 Task: Hide network in console settings.
Action: Mouse moved to (1200, 33)
Screenshot: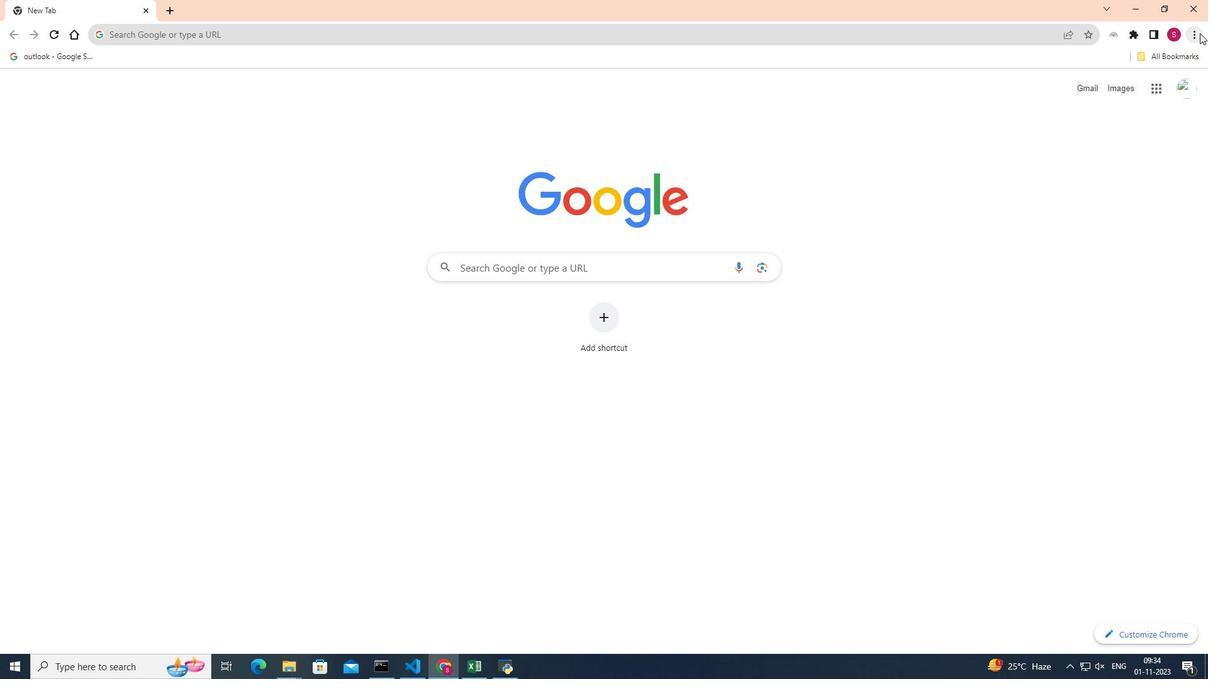
Action: Mouse pressed left at (1200, 33)
Screenshot: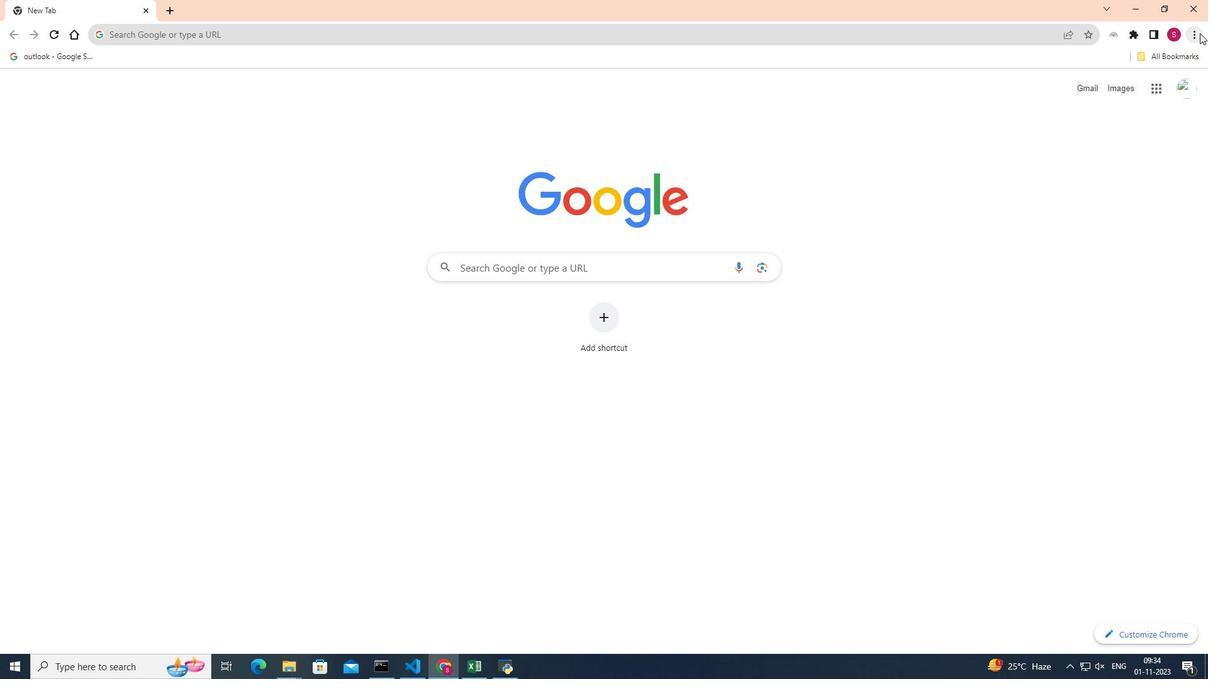 
Action: Mouse moved to (1083, 227)
Screenshot: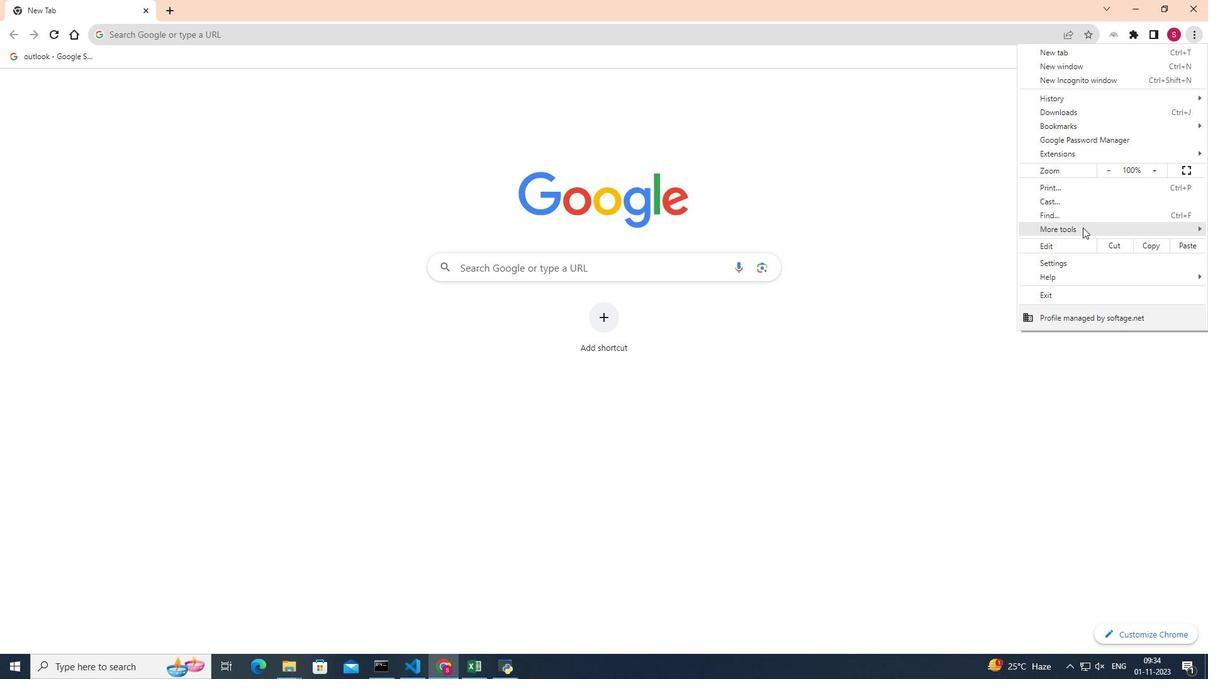 
Action: Mouse pressed left at (1083, 227)
Screenshot: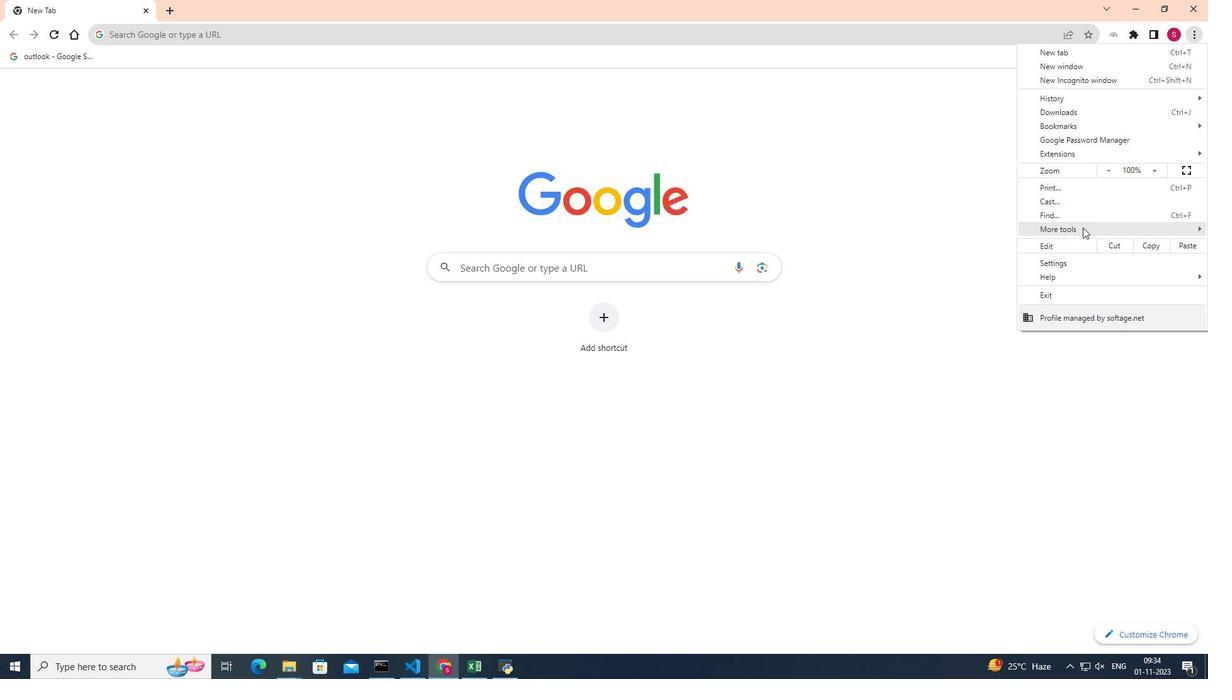 
Action: Mouse moved to (946, 326)
Screenshot: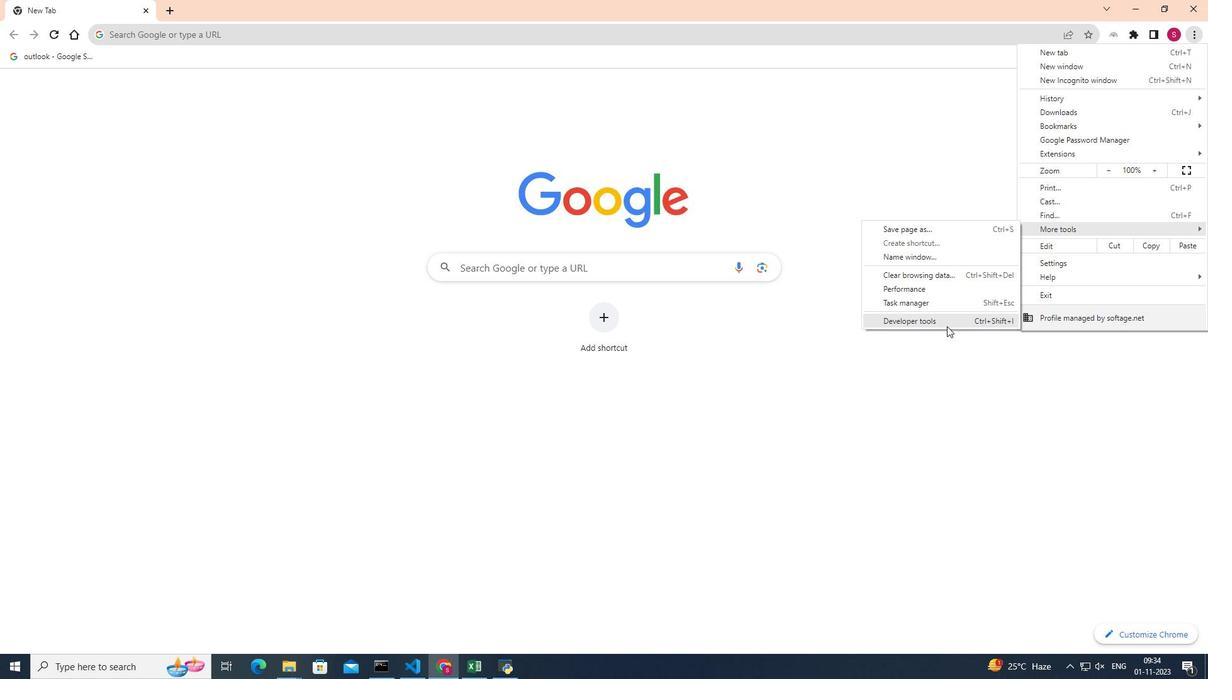 
Action: Mouse pressed left at (946, 326)
Screenshot: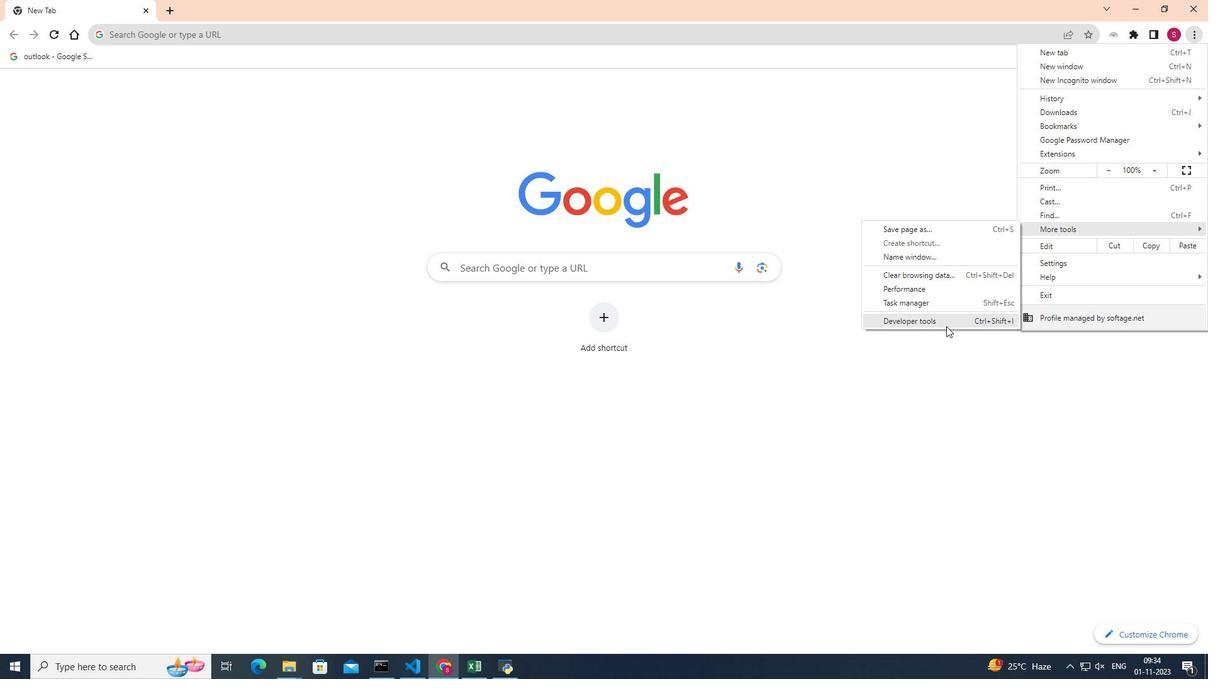 
Action: Mouse moved to (969, 76)
Screenshot: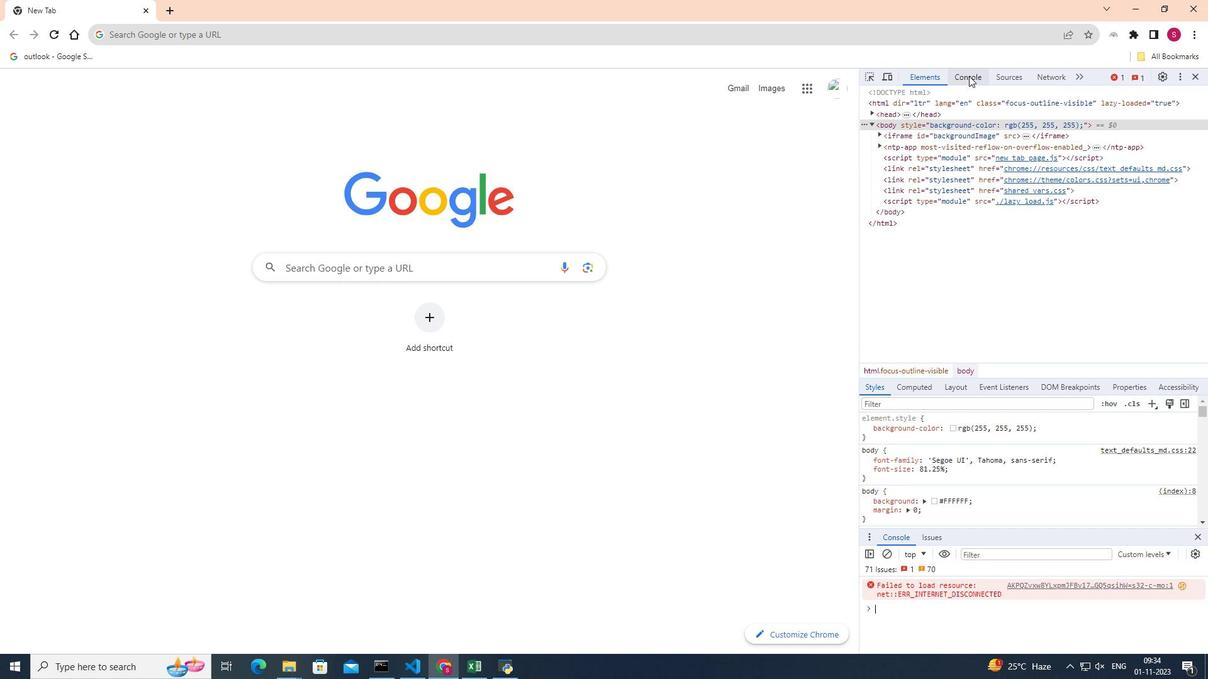 
Action: Mouse pressed left at (969, 76)
Screenshot: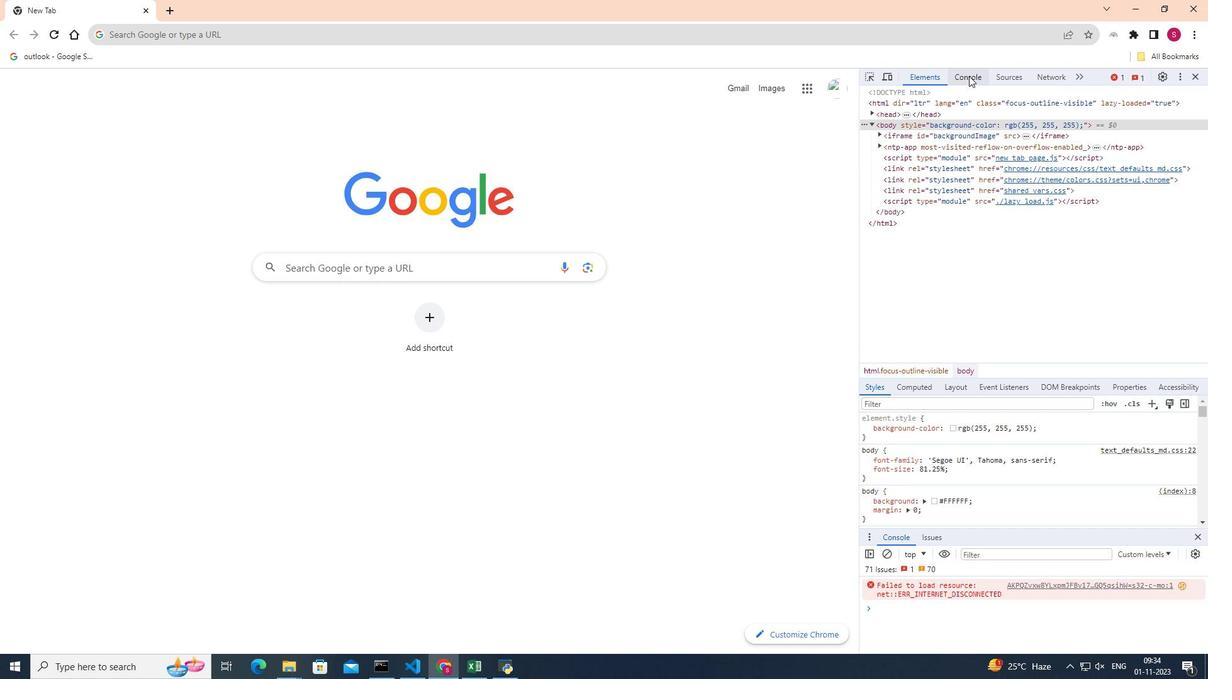 
Action: Mouse moved to (1197, 94)
Screenshot: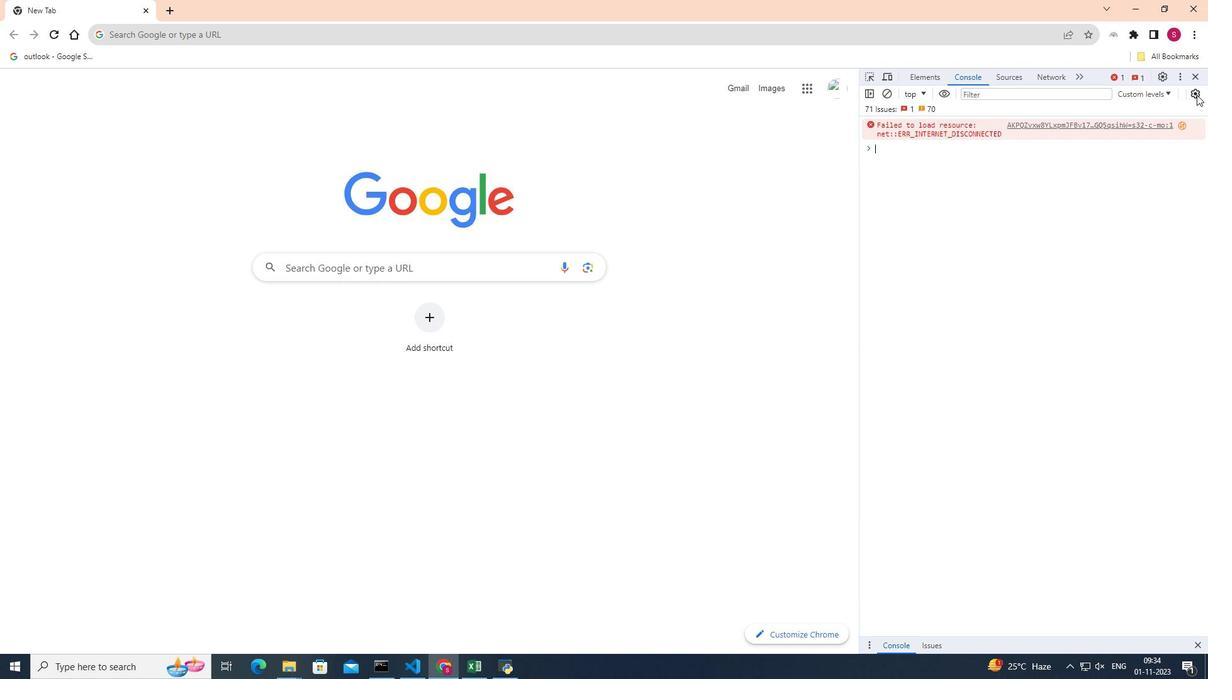 
Action: Mouse pressed left at (1197, 94)
Screenshot: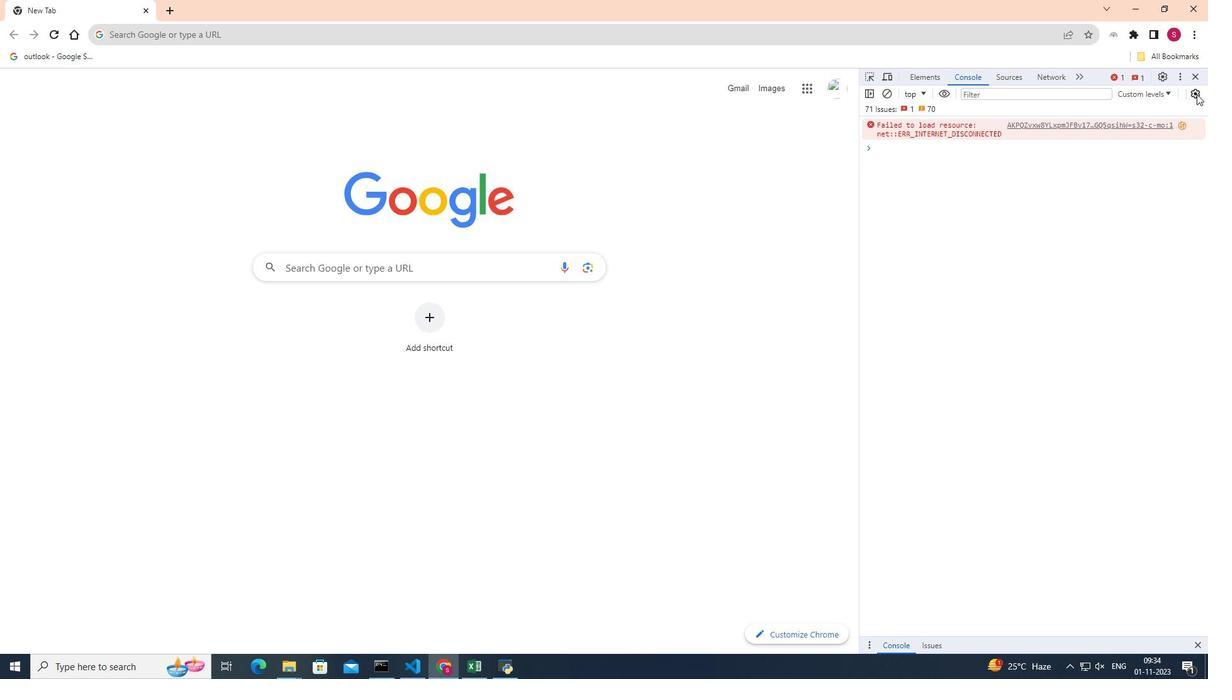 
Action: Mouse moved to (868, 123)
Screenshot: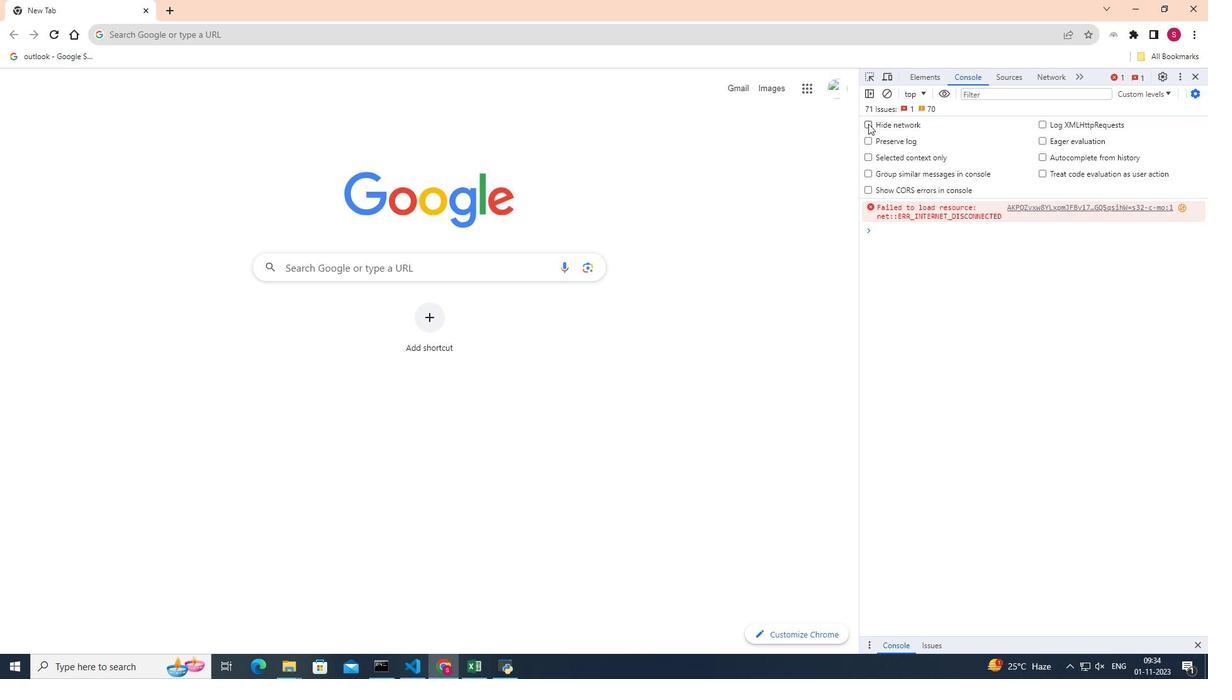 
Action: Mouse pressed left at (868, 123)
Screenshot: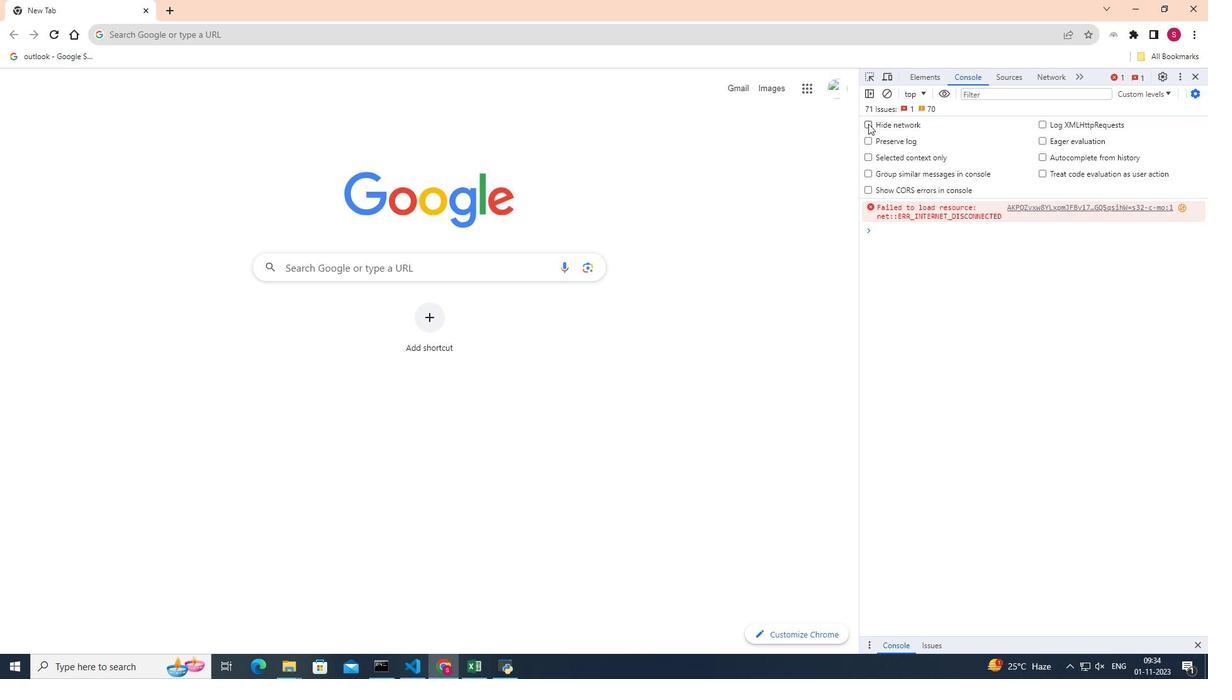 
Action: Mouse moved to (876, 129)
Screenshot: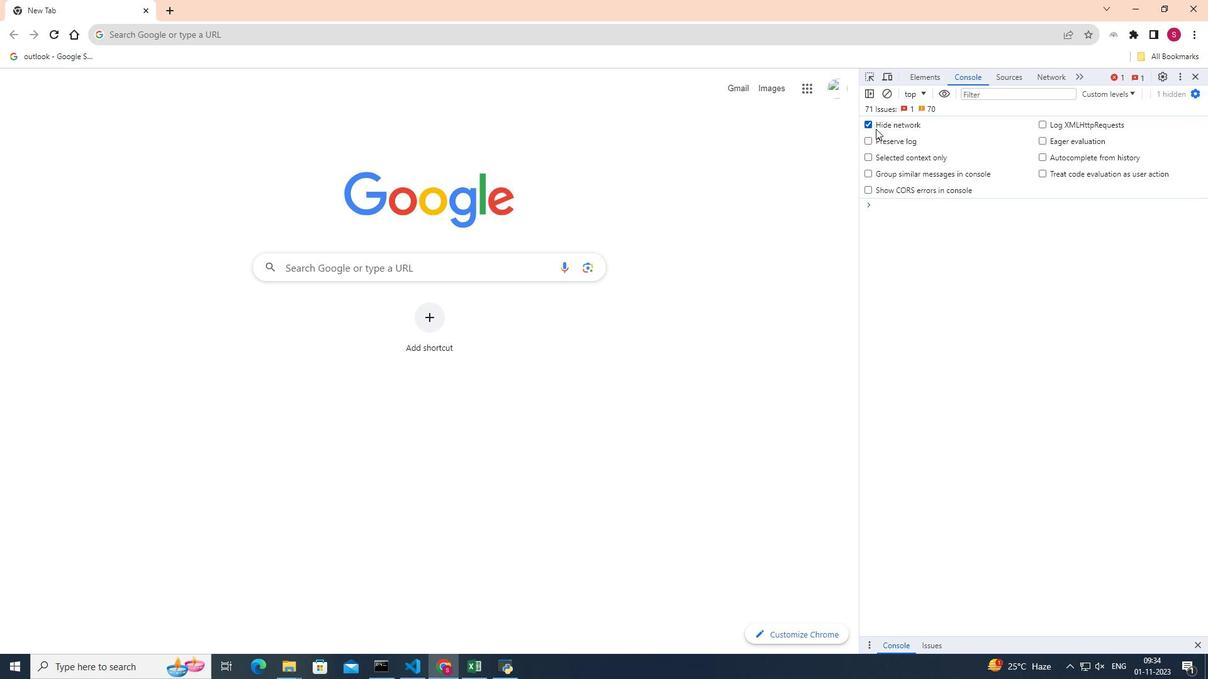 
